 Task: Search for specific events in the calendar for June 2023.
Action: Mouse moved to (16, 58)
Screenshot: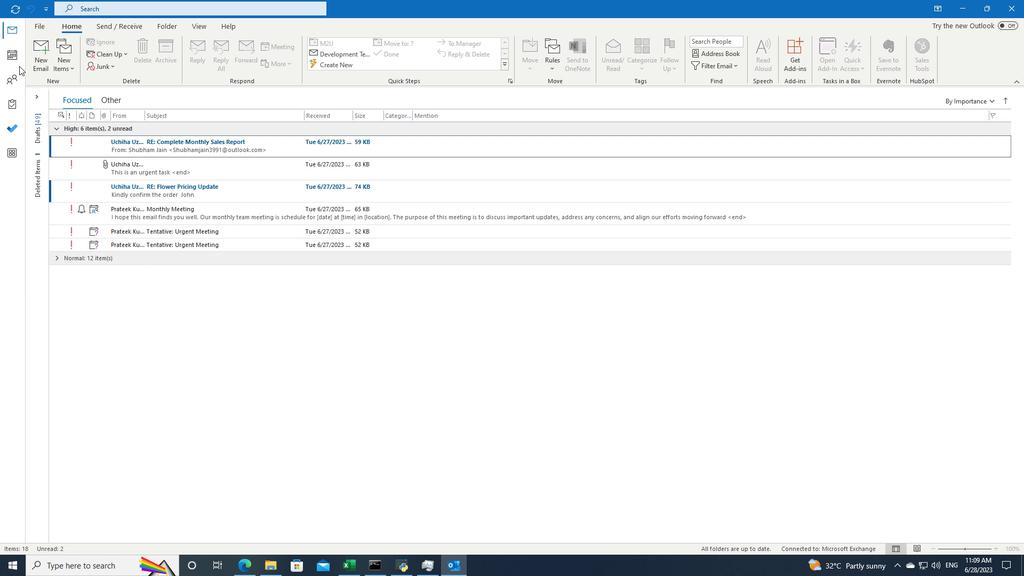 
Action: Mouse pressed left at (16, 58)
Screenshot: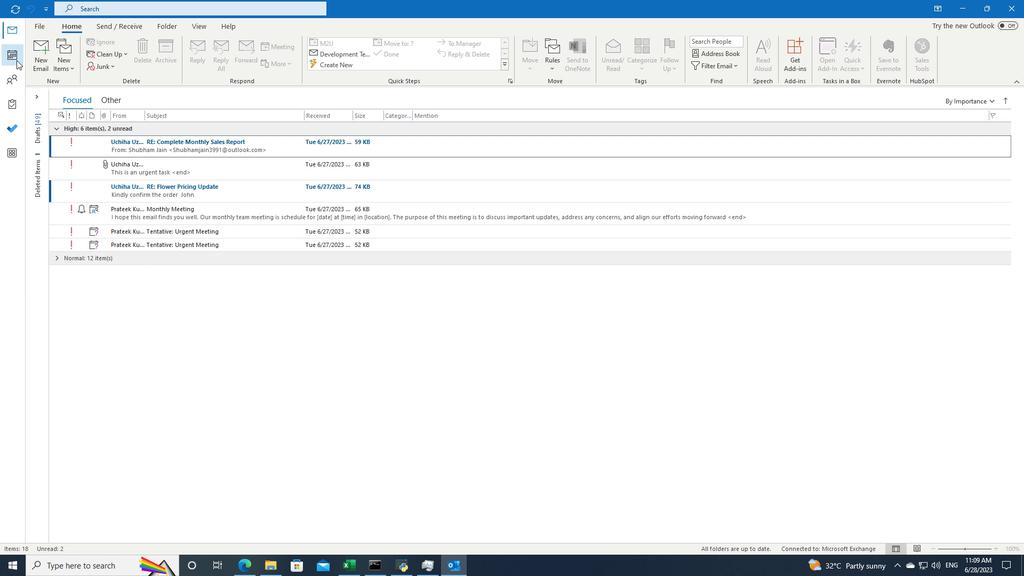 
Action: Mouse moved to (280, 9)
Screenshot: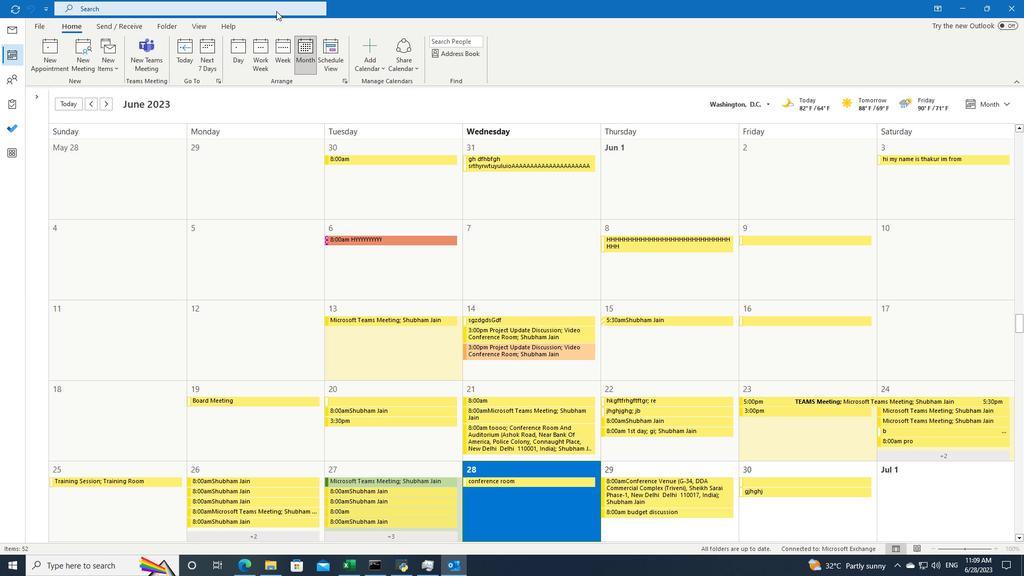 
Action: Mouse pressed left at (280, 9)
Screenshot: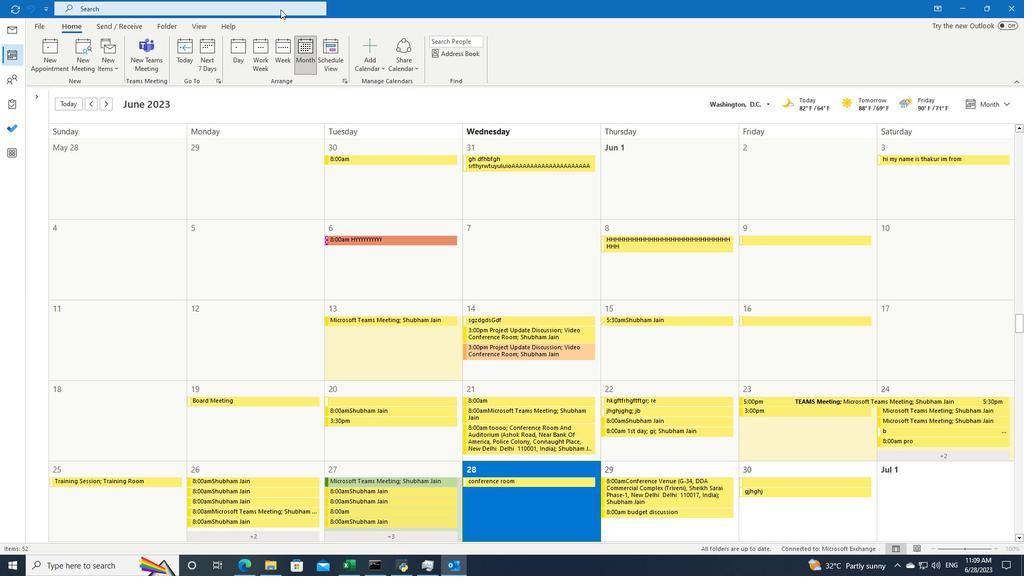 
Action: Mouse moved to (358, 8)
Screenshot: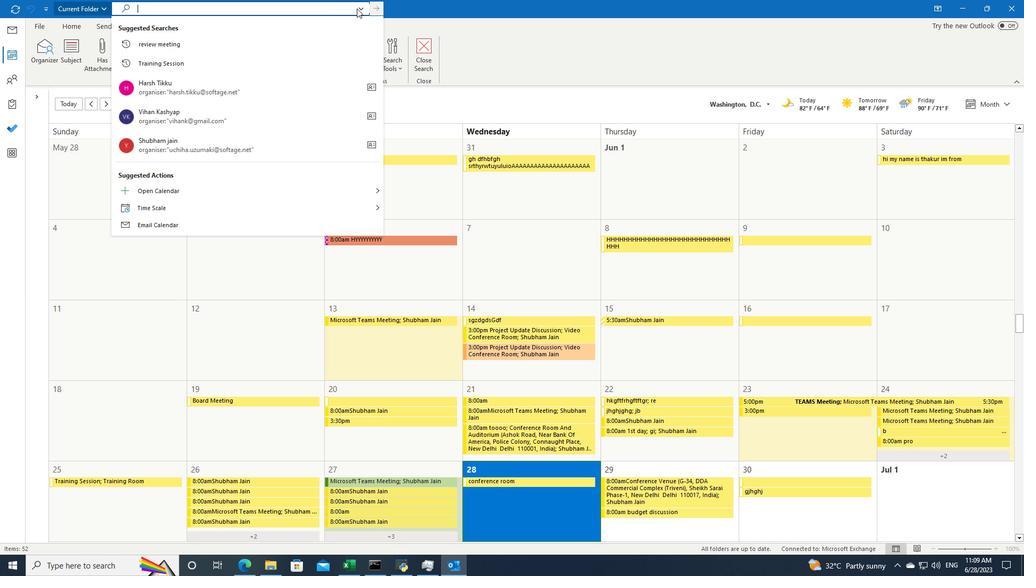 
Action: Mouse pressed left at (358, 8)
Screenshot: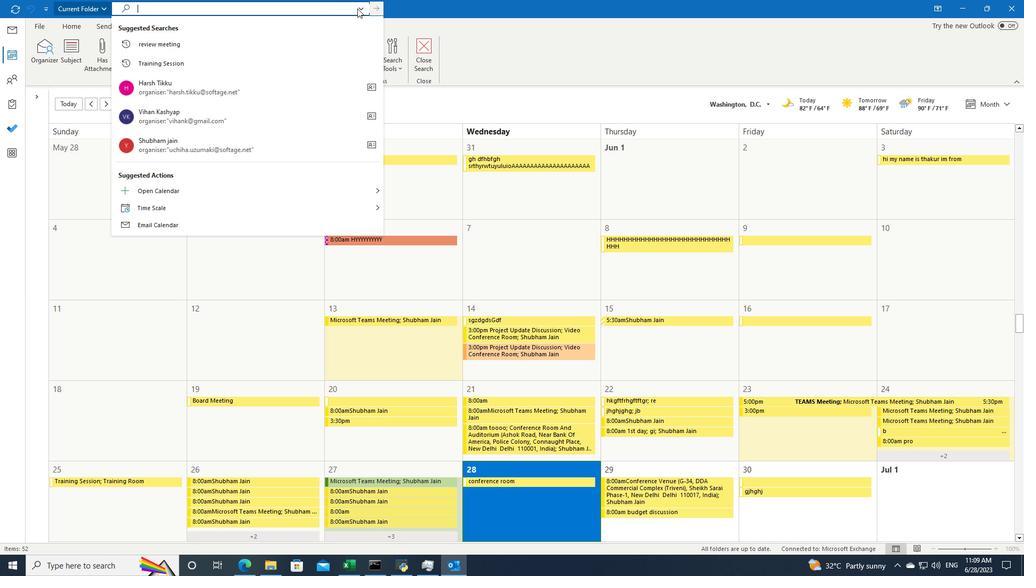 
Action: Mouse moved to (368, 164)
Screenshot: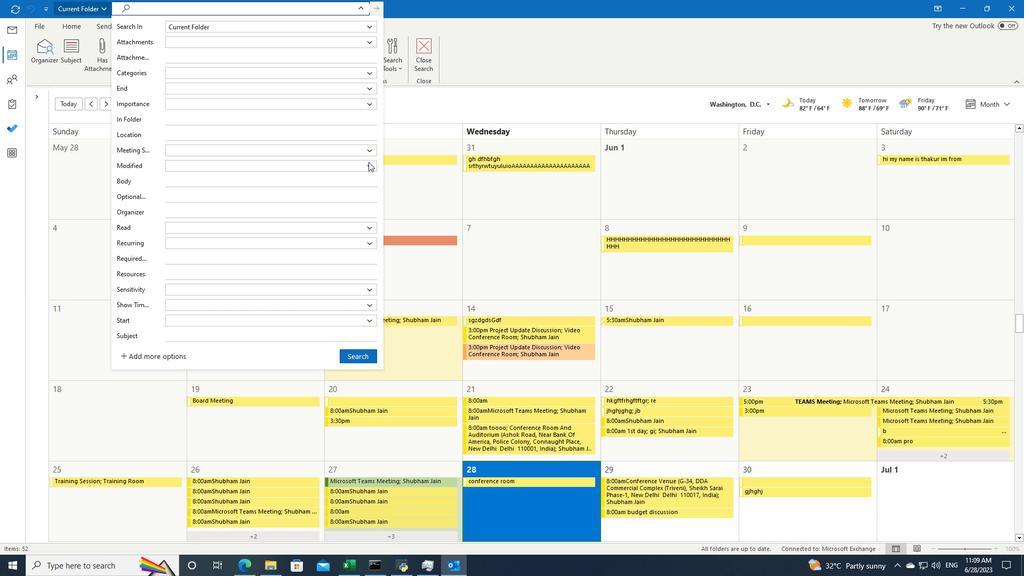 
Action: Mouse pressed left at (368, 164)
Screenshot: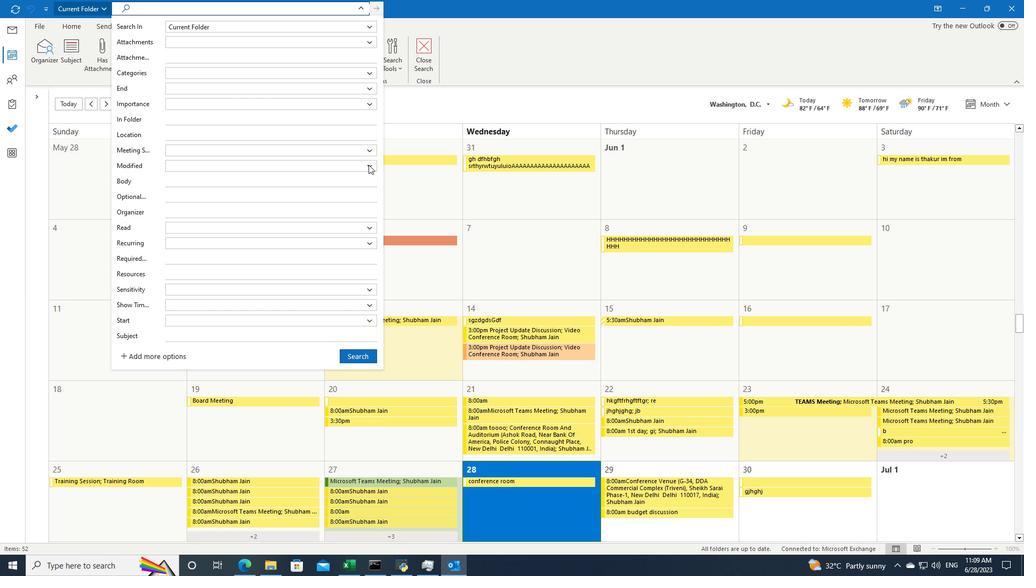 
Action: Mouse moved to (337, 183)
Screenshot: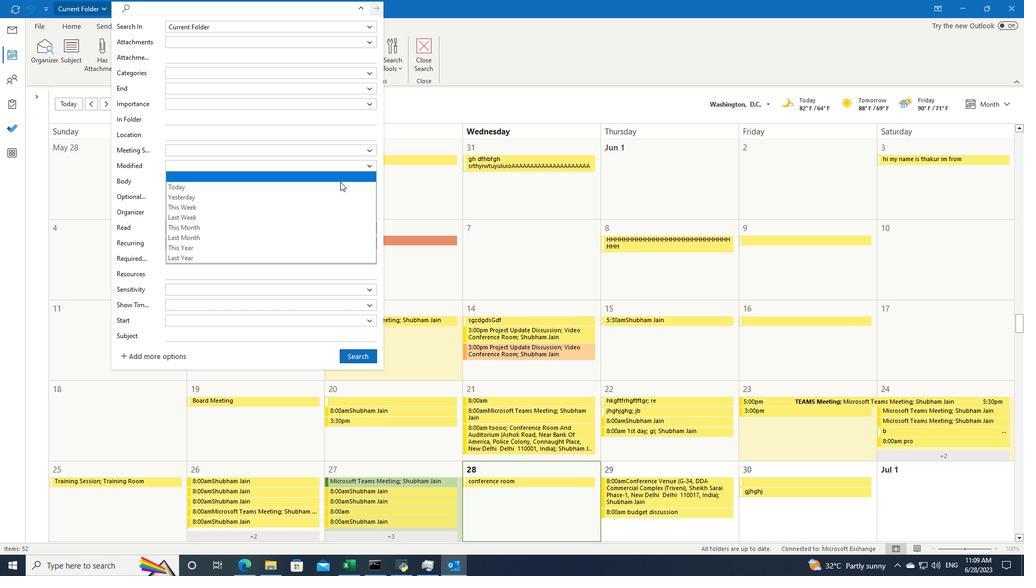 
Action: Mouse pressed left at (337, 183)
Screenshot: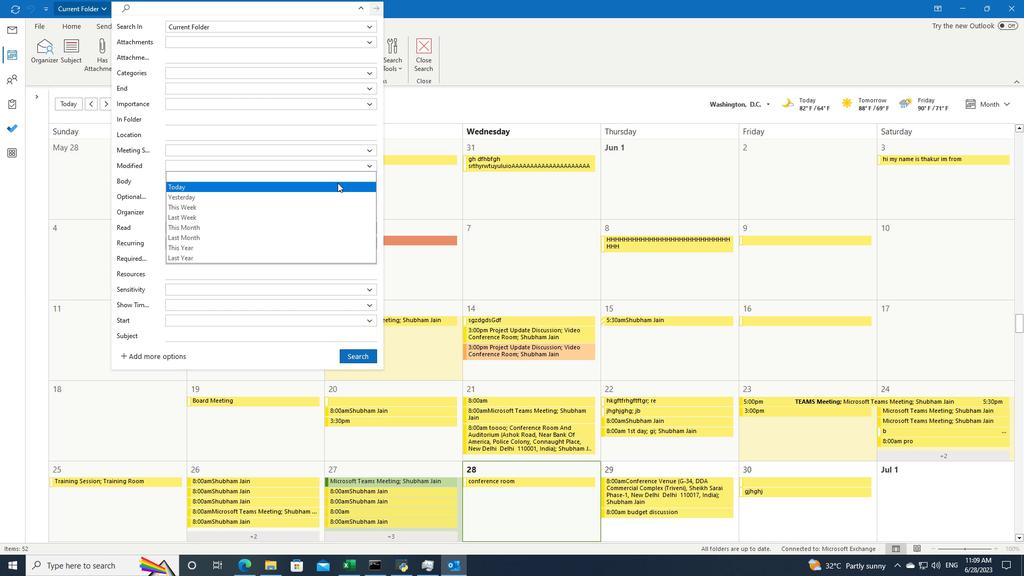 
Action: Mouse moved to (366, 358)
Screenshot: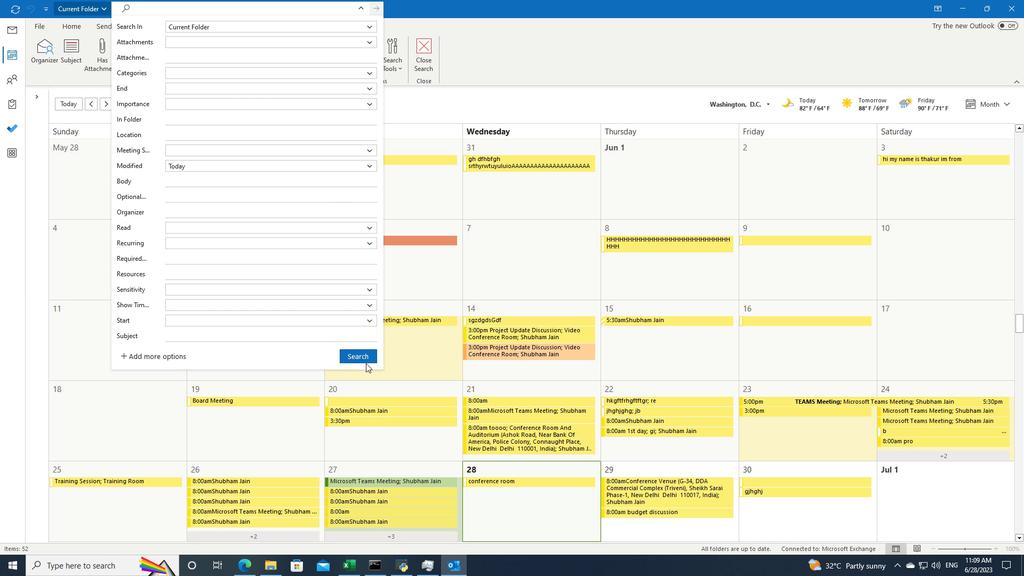 
Action: Mouse pressed left at (366, 358)
Screenshot: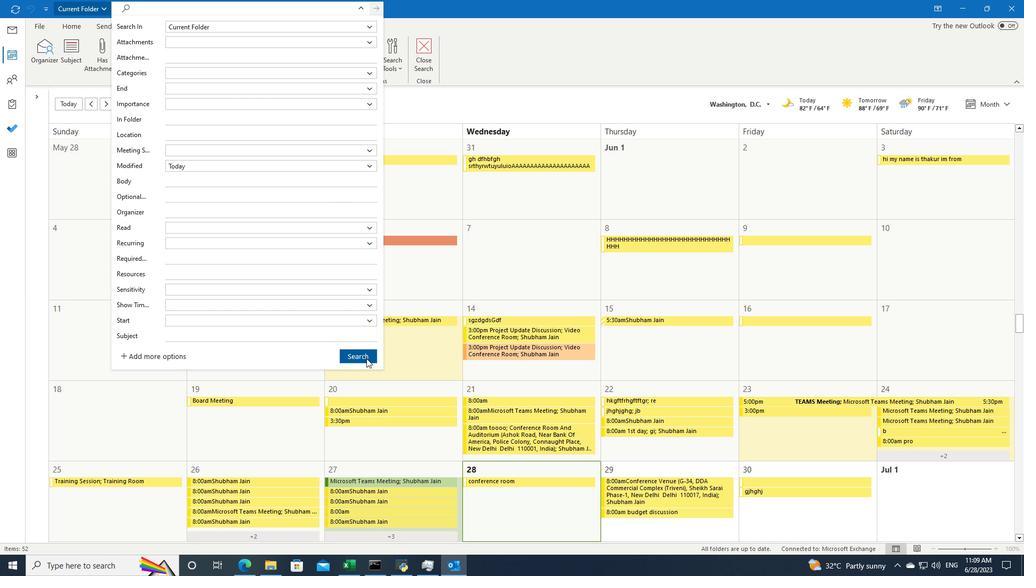 
